 Task: Move the task Memory leaks causing system crashes or slowdowns to the section To-Do in the project ZoomTech and sort the tasks in the project by Assignee in Descending order.
Action: Mouse moved to (60, 449)
Screenshot: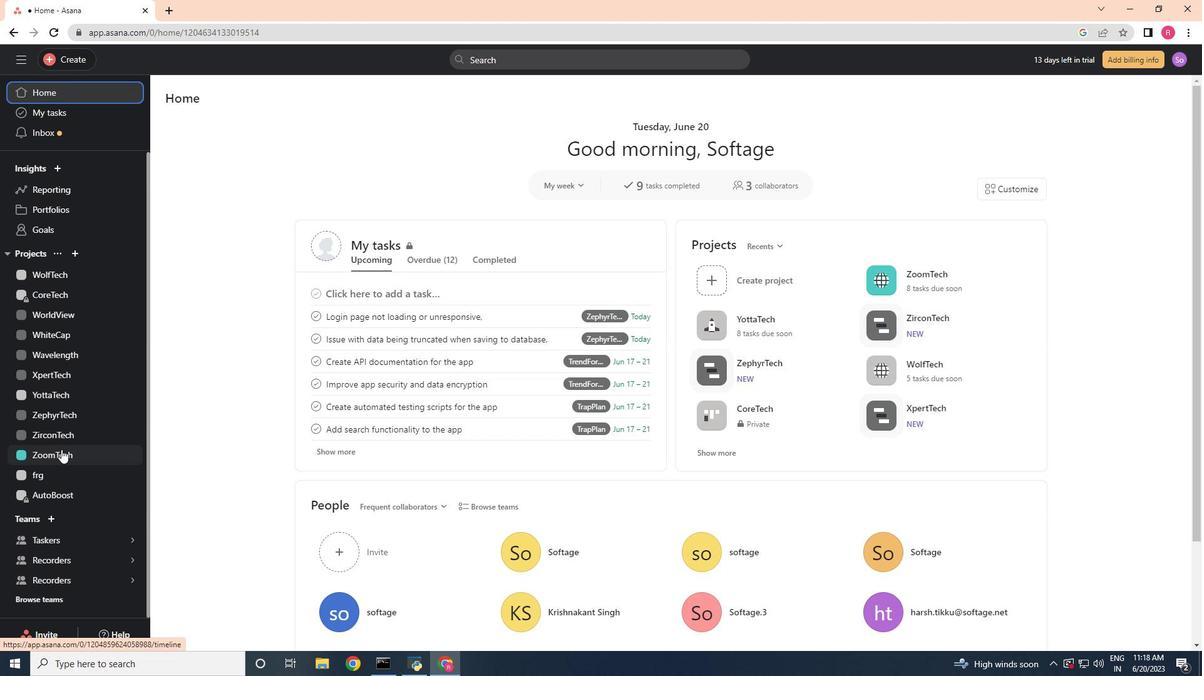 
Action: Mouse pressed left at (60, 449)
Screenshot: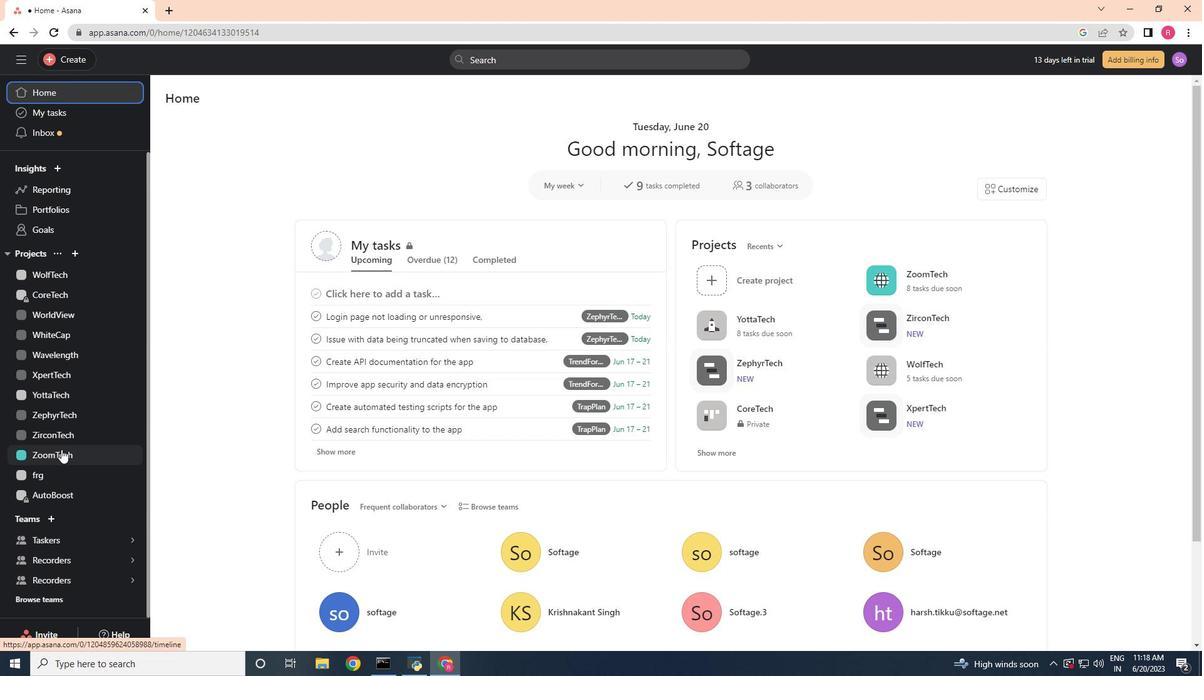 
Action: Mouse moved to (492, 273)
Screenshot: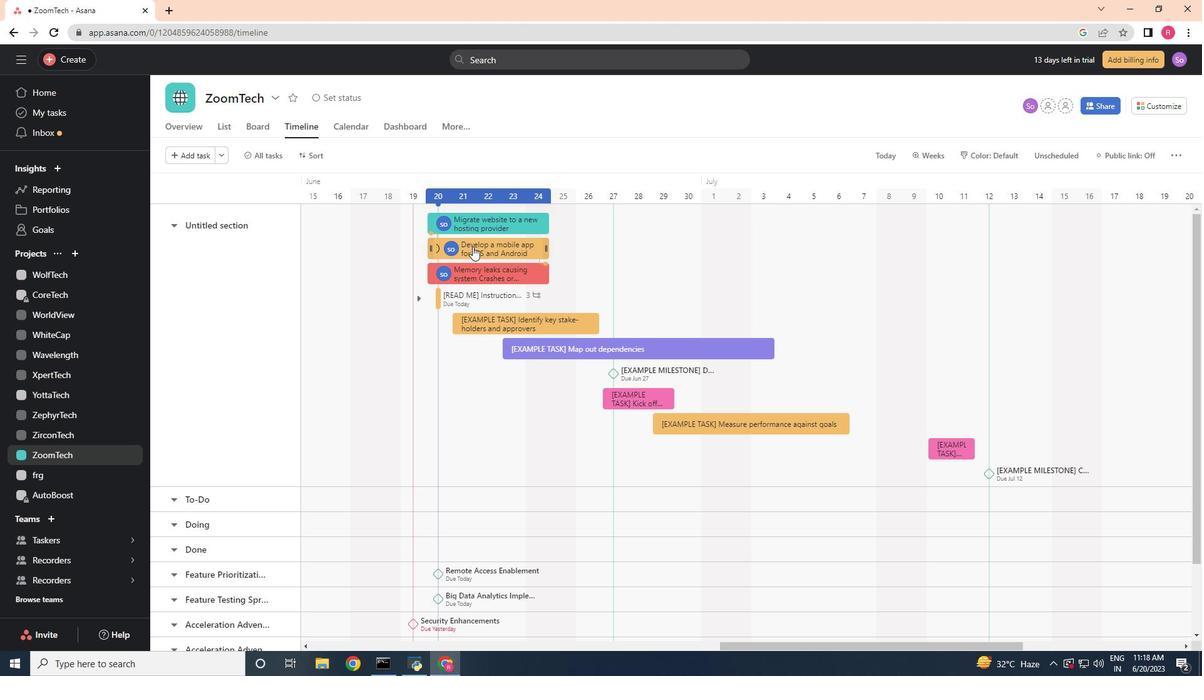 
Action: Mouse pressed left at (492, 273)
Screenshot: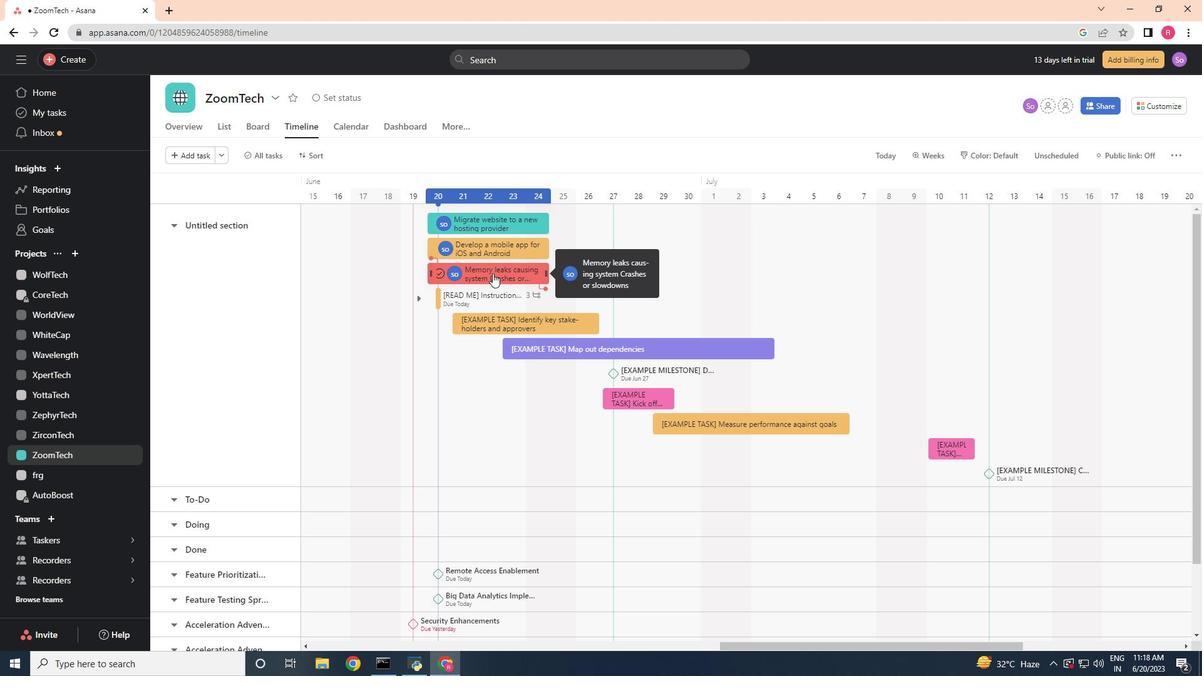 
Action: Mouse moved to (952, 271)
Screenshot: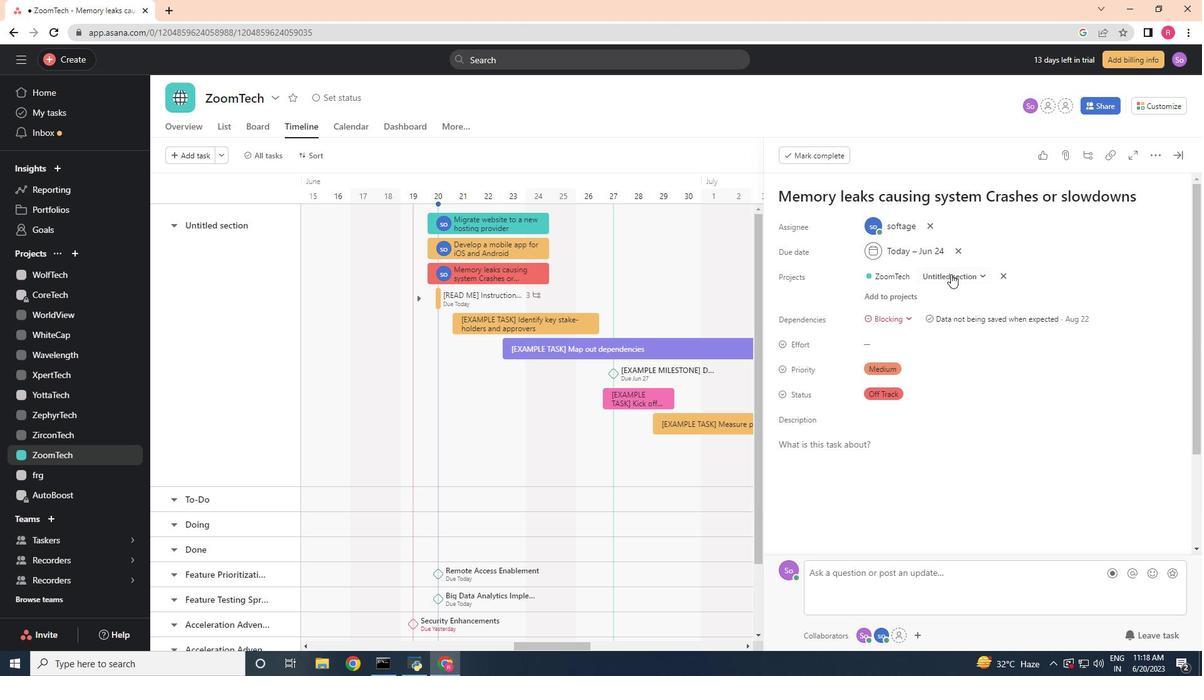 
Action: Mouse pressed left at (952, 271)
Screenshot: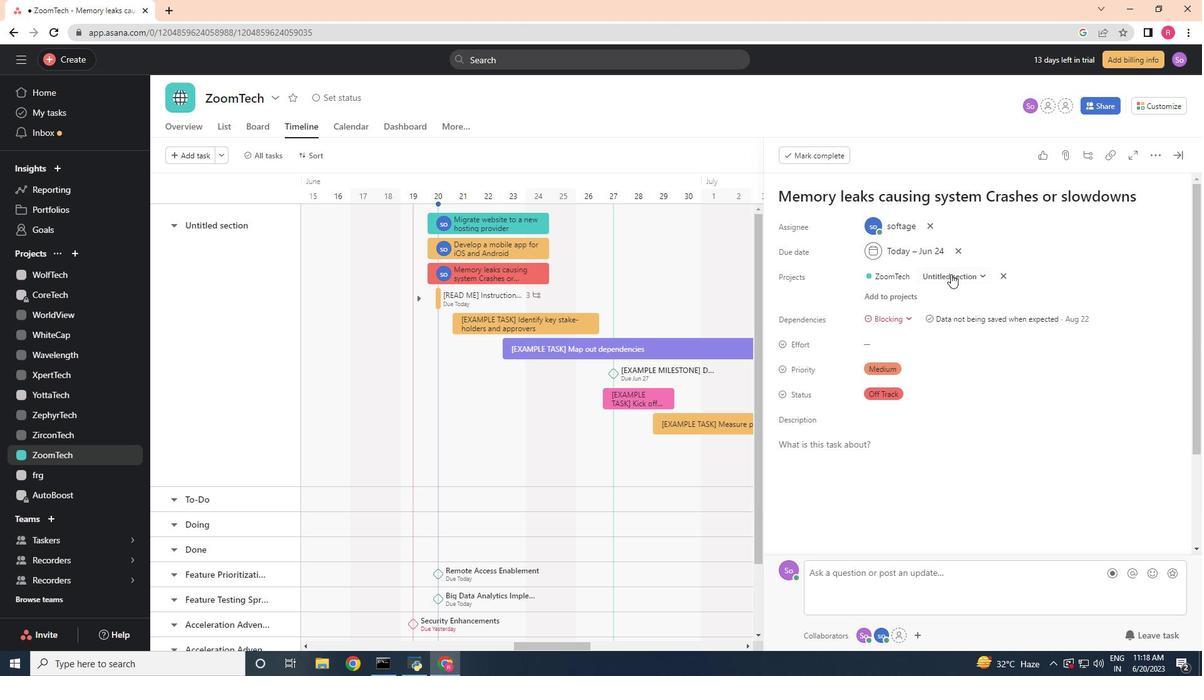 
Action: Mouse moved to (924, 325)
Screenshot: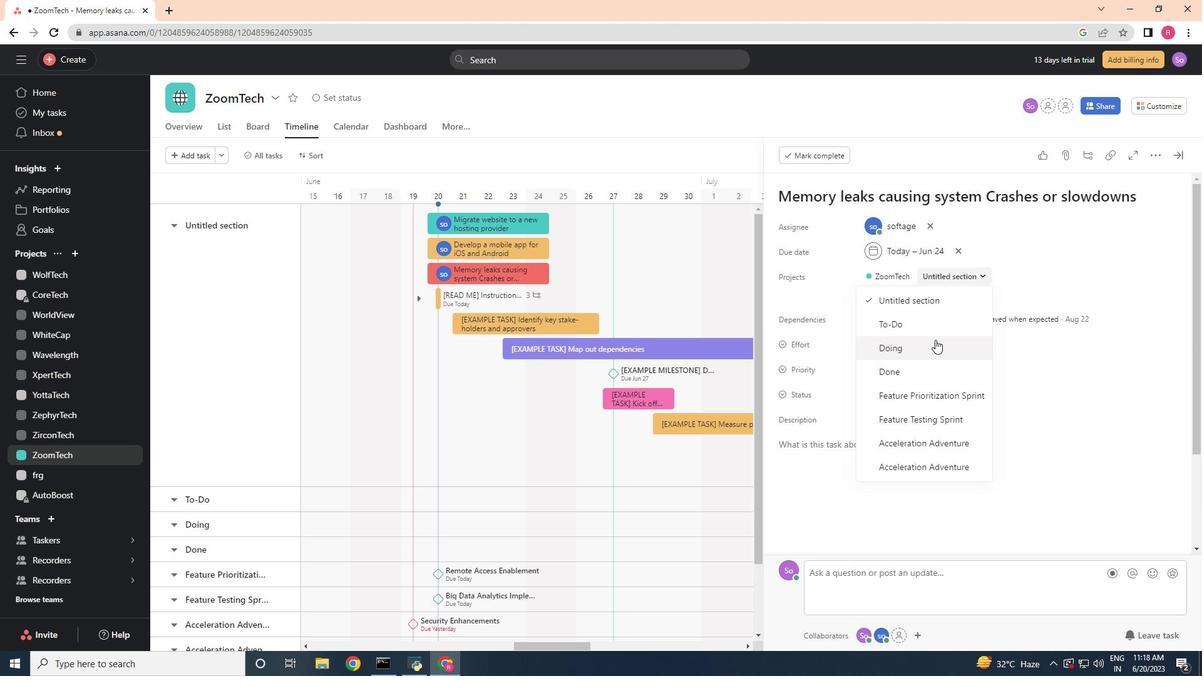 
Action: Mouse pressed left at (924, 325)
Screenshot: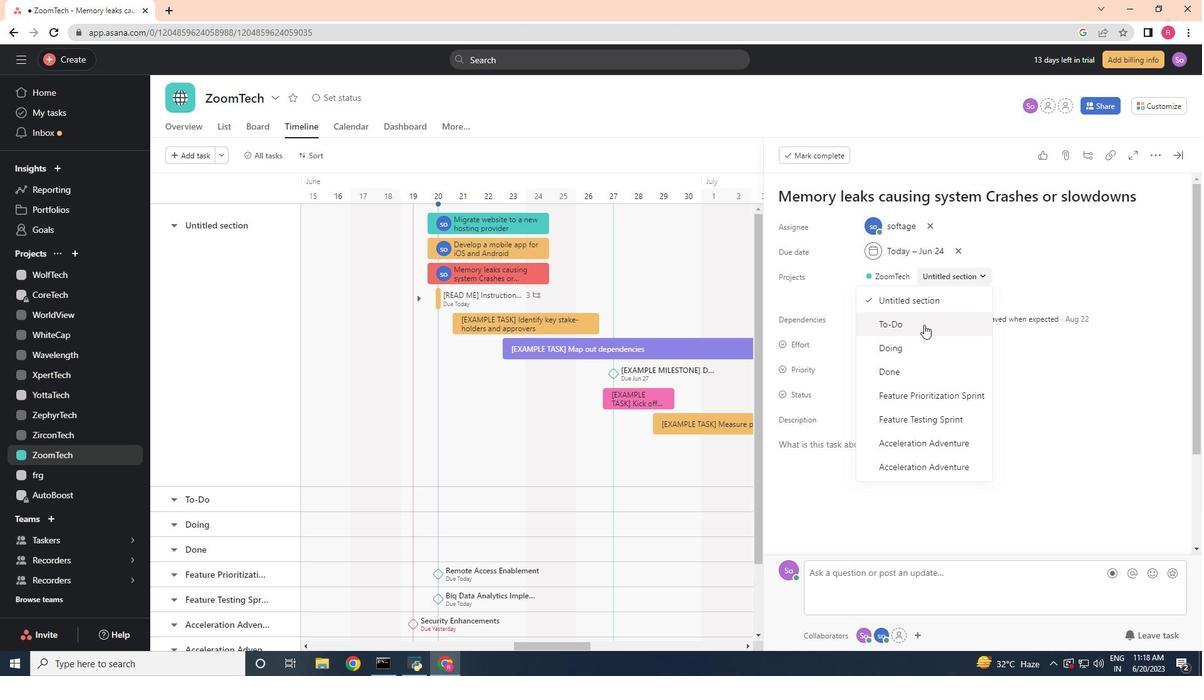 
Action: Mouse moved to (230, 127)
Screenshot: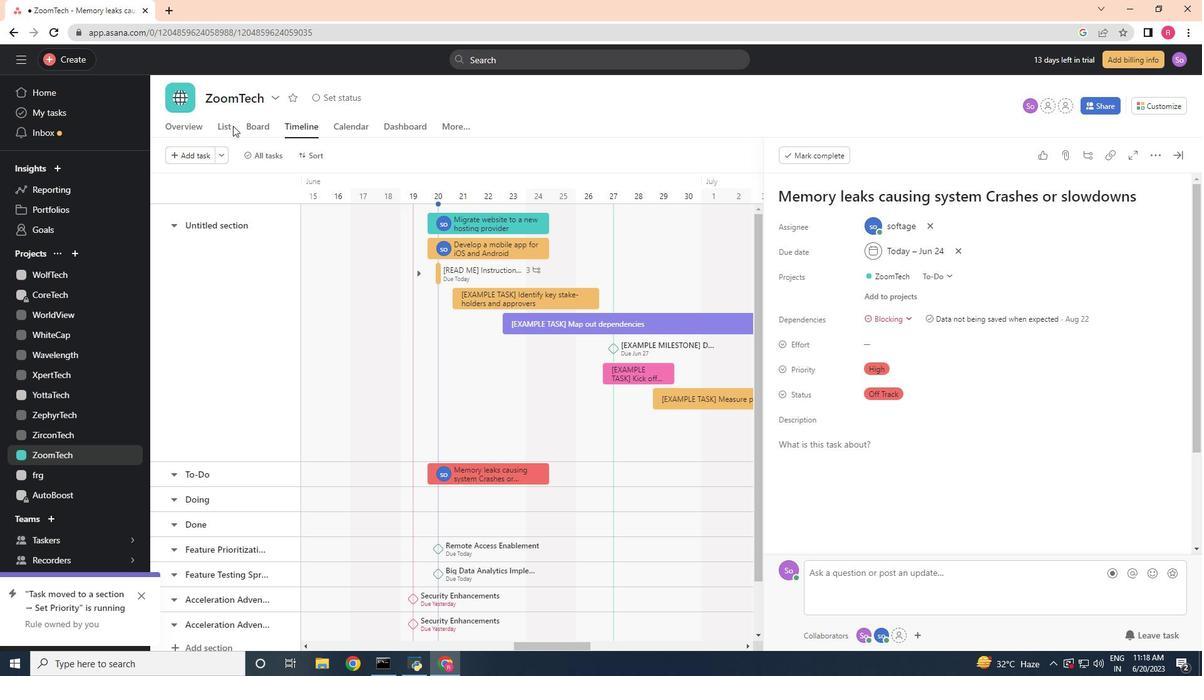 
Action: Mouse pressed left at (230, 127)
Screenshot: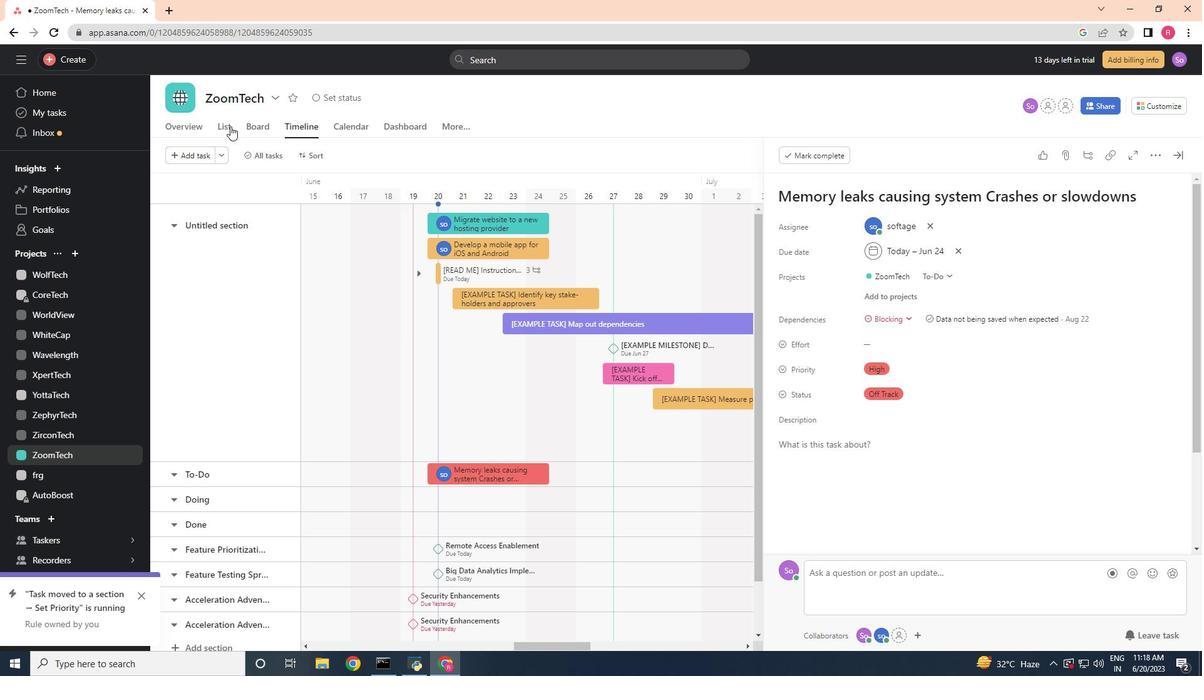 
Action: Mouse moved to (298, 156)
Screenshot: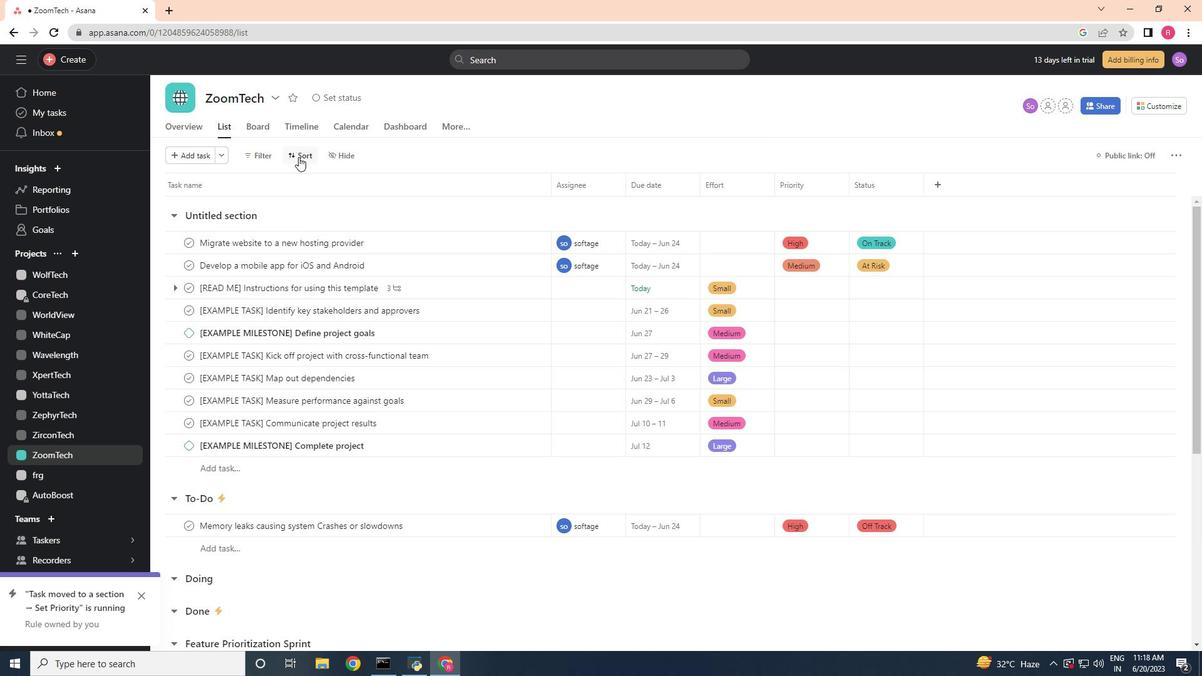 
Action: Mouse pressed left at (298, 156)
Screenshot: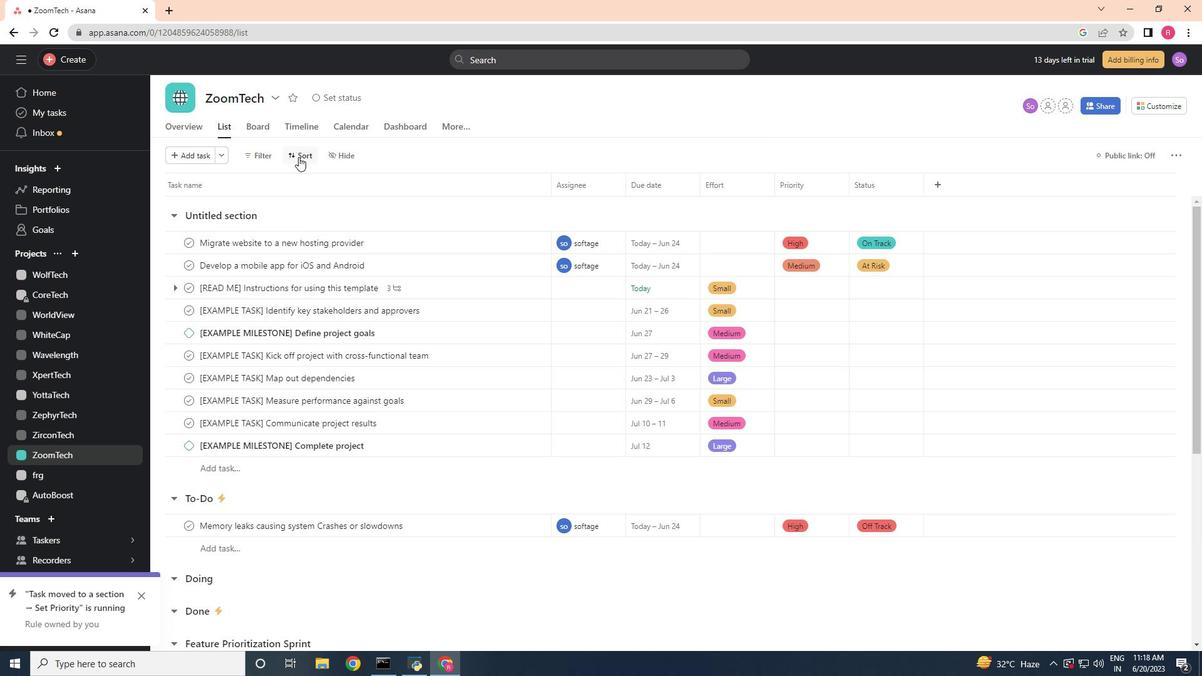 
Action: Mouse moved to (336, 259)
Screenshot: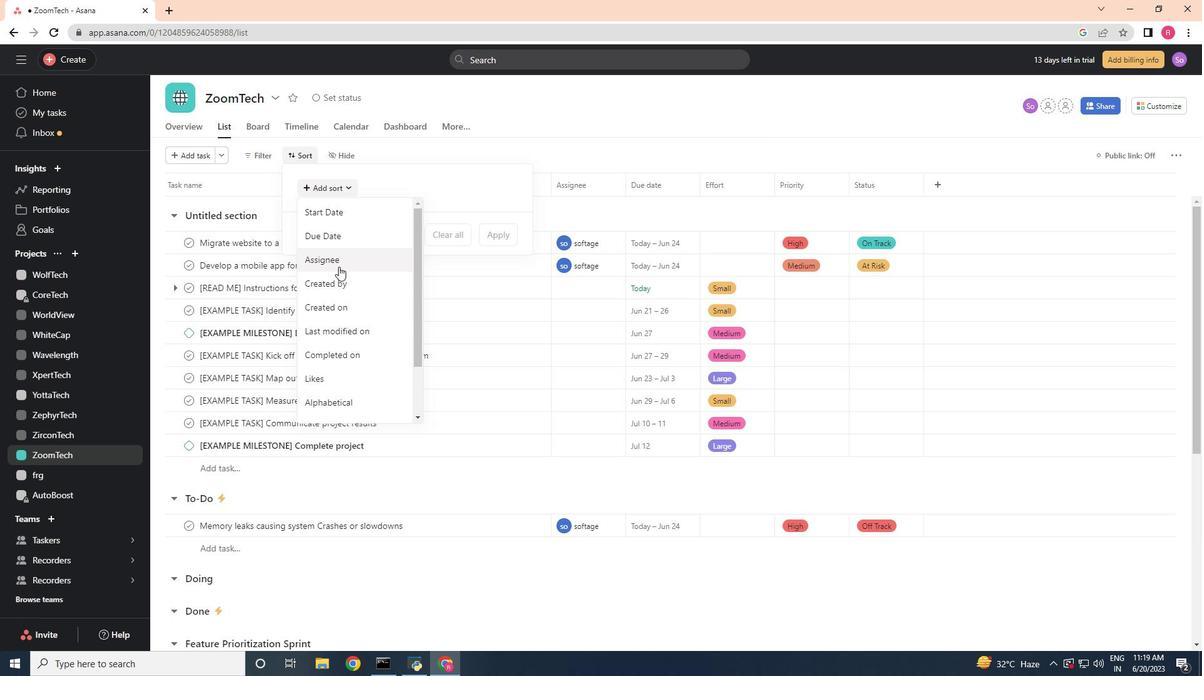 
Action: Mouse pressed left at (336, 259)
Screenshot: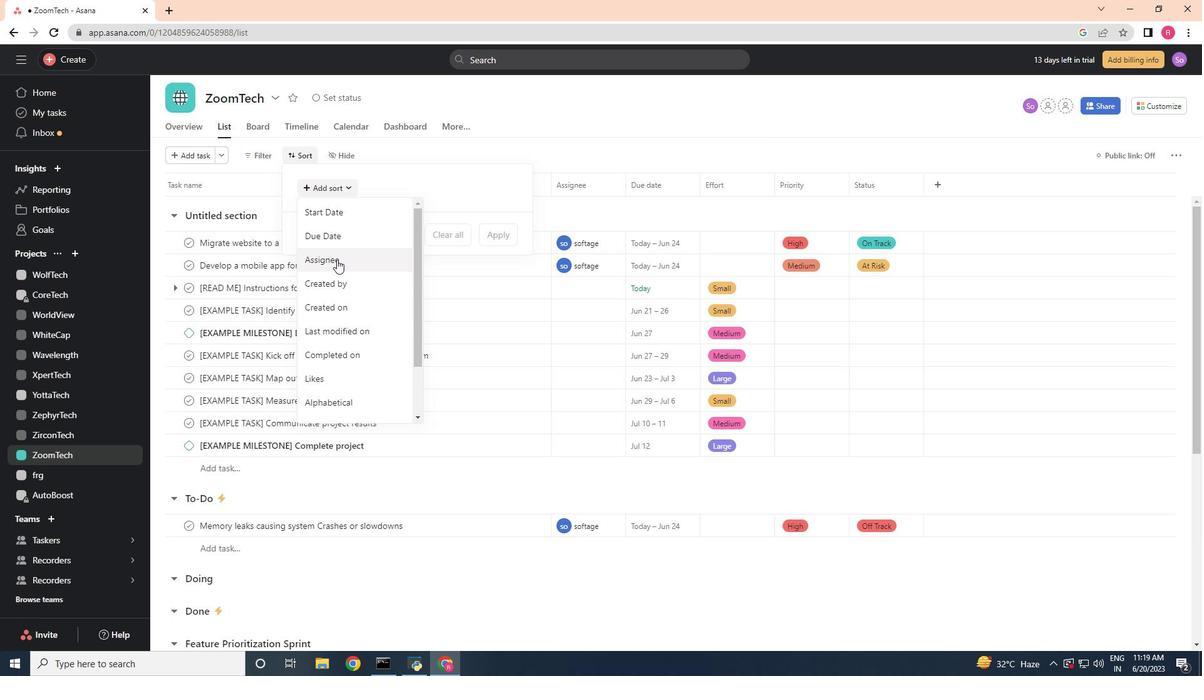 
Action: Mouse moved to (359, 205)
Screenshot: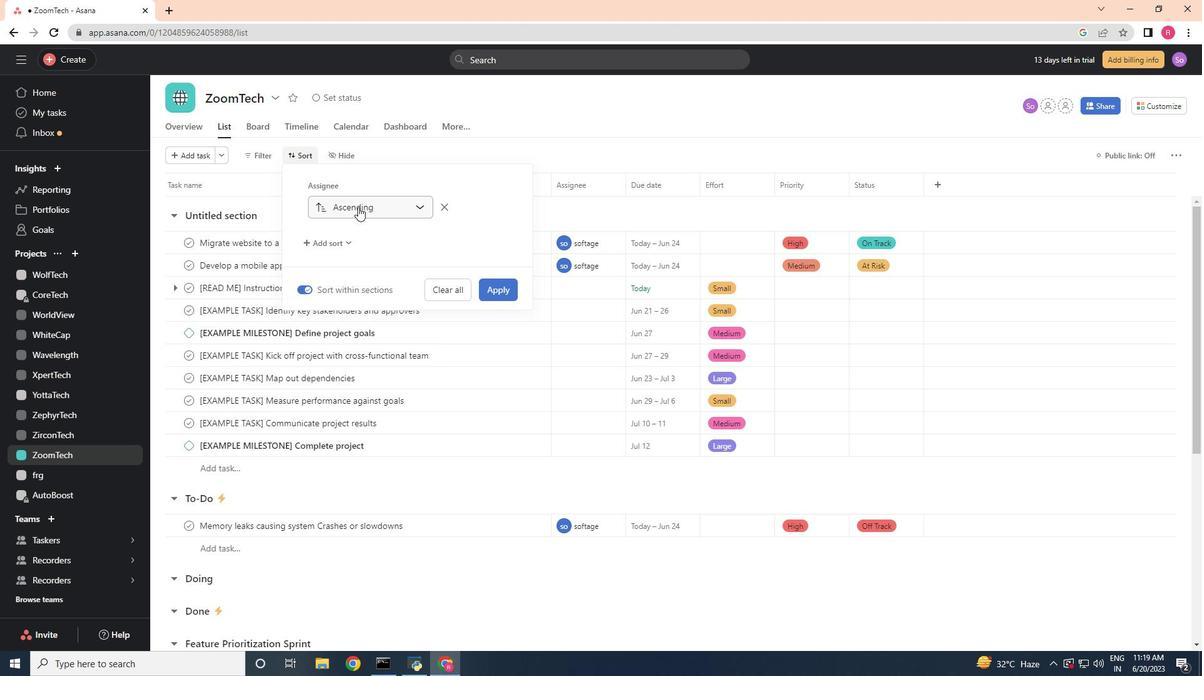 
Action: Mouse pressed left at (359, 205)
Screenshot: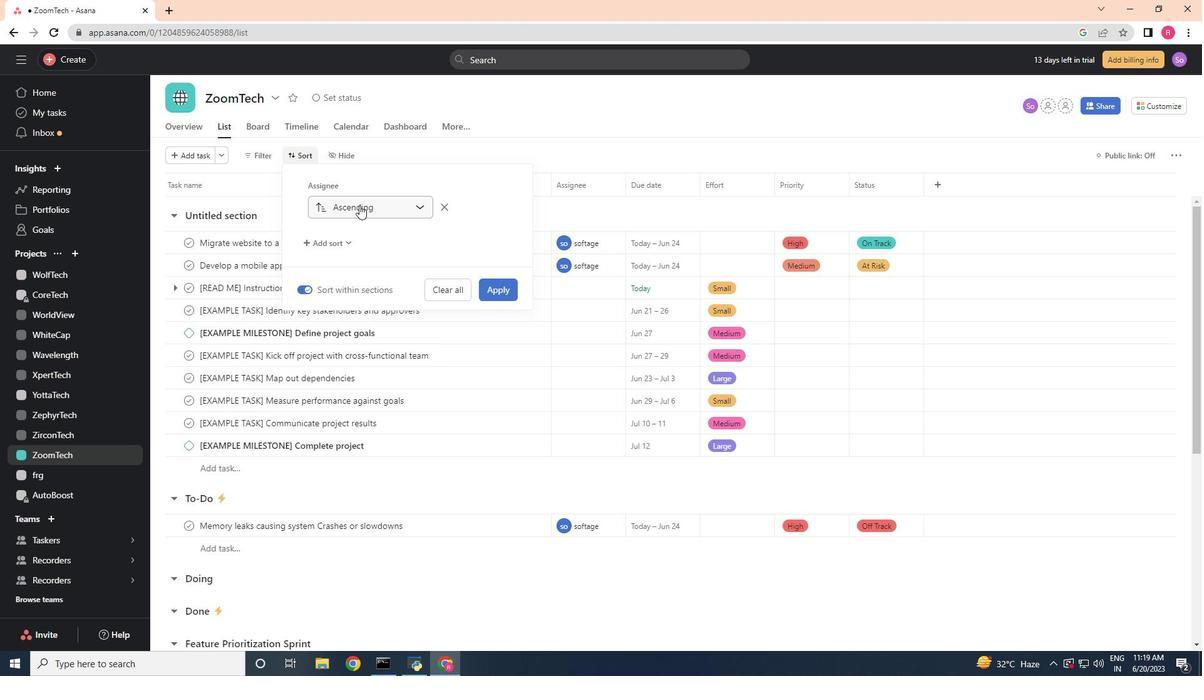 
Action: Mouse moved to (362, 259)
Screenshot: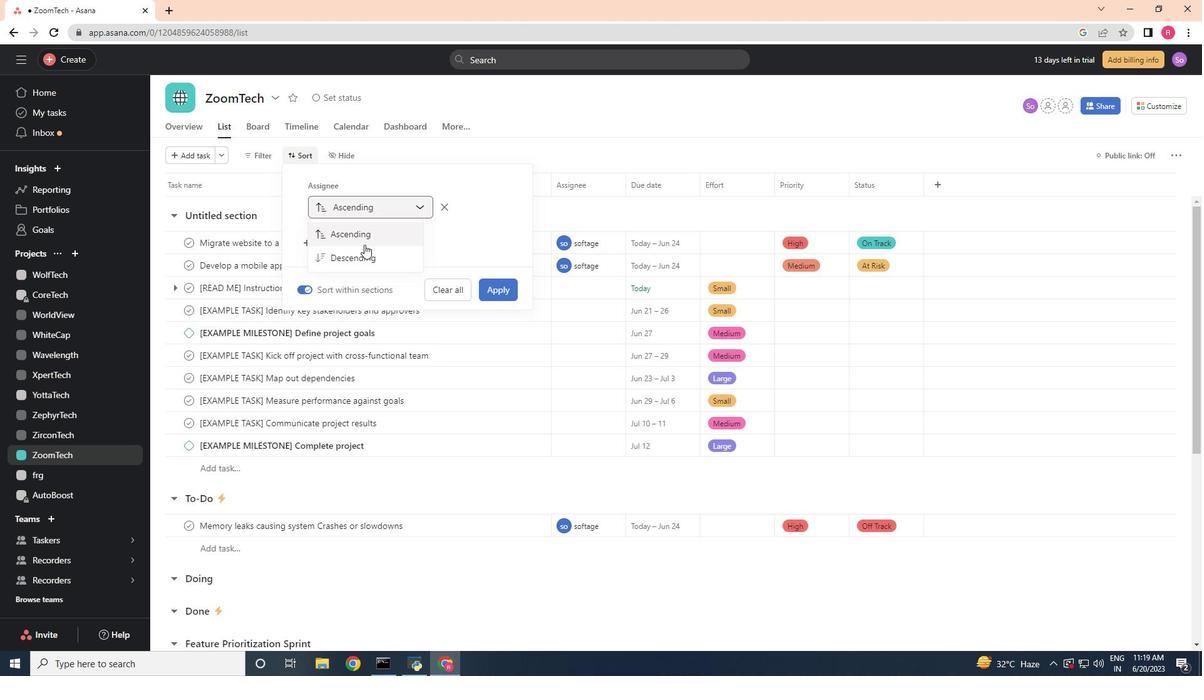
Action: Mouse pressed left at (362, 259)
Screenshot: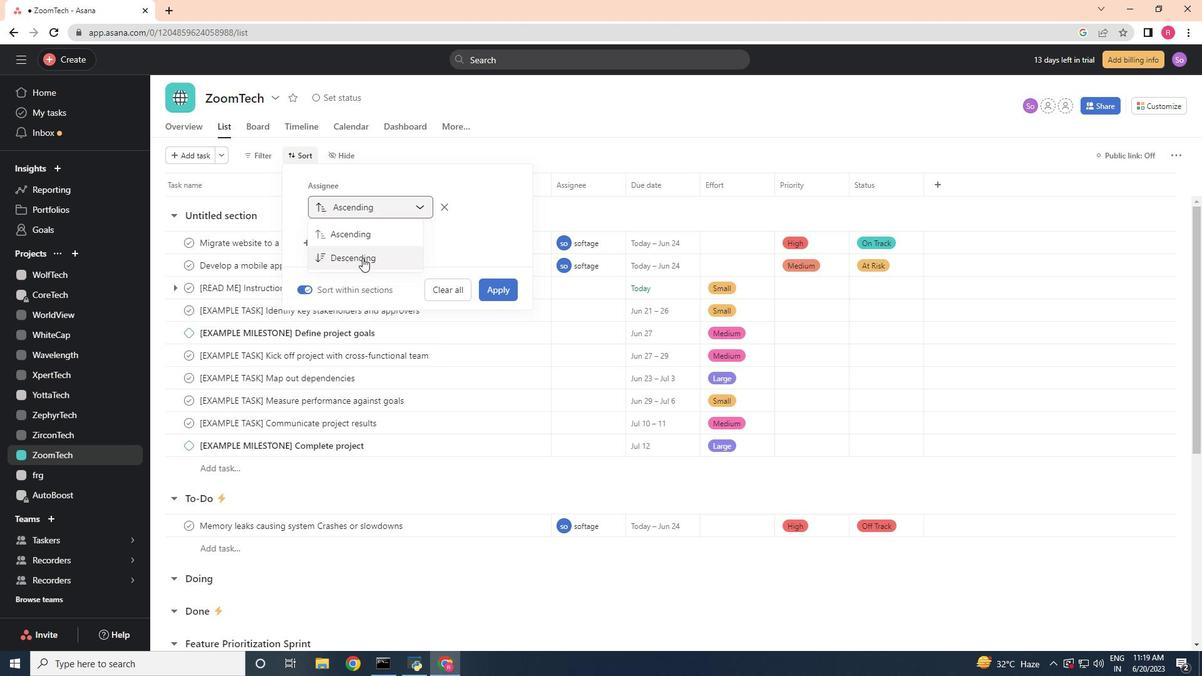 
Action: Mouse moved to (509, 292)
Screenshot: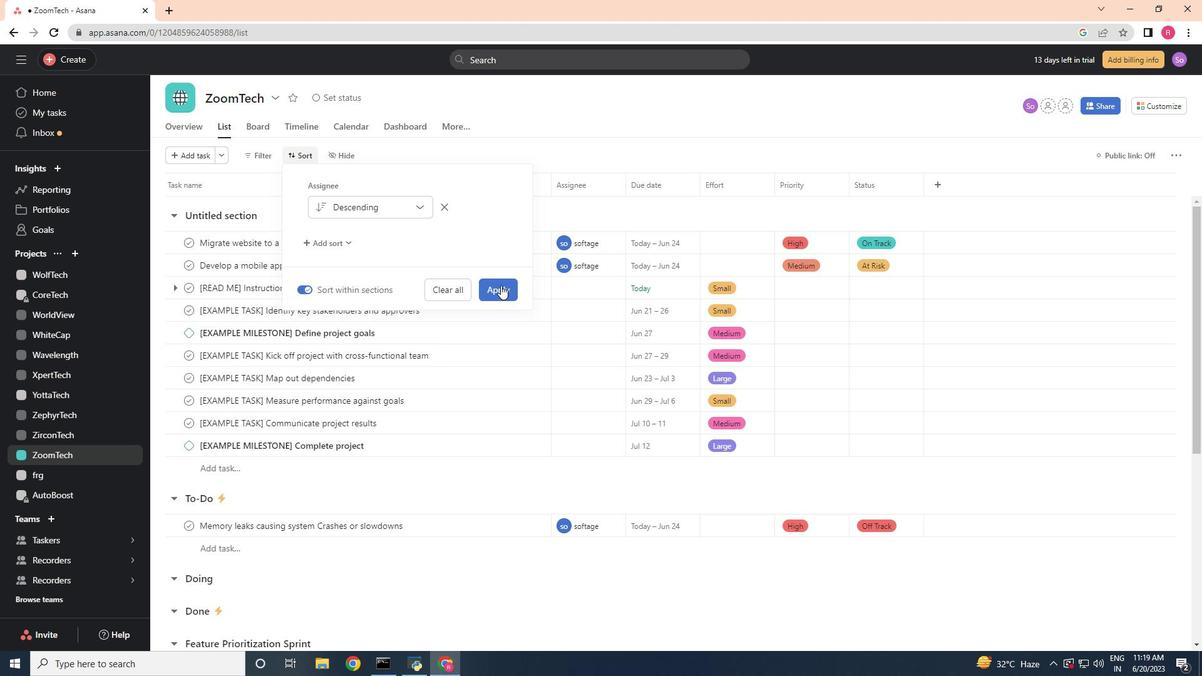 
Action: Mouse pressed left at (509, 292)
Screenshot: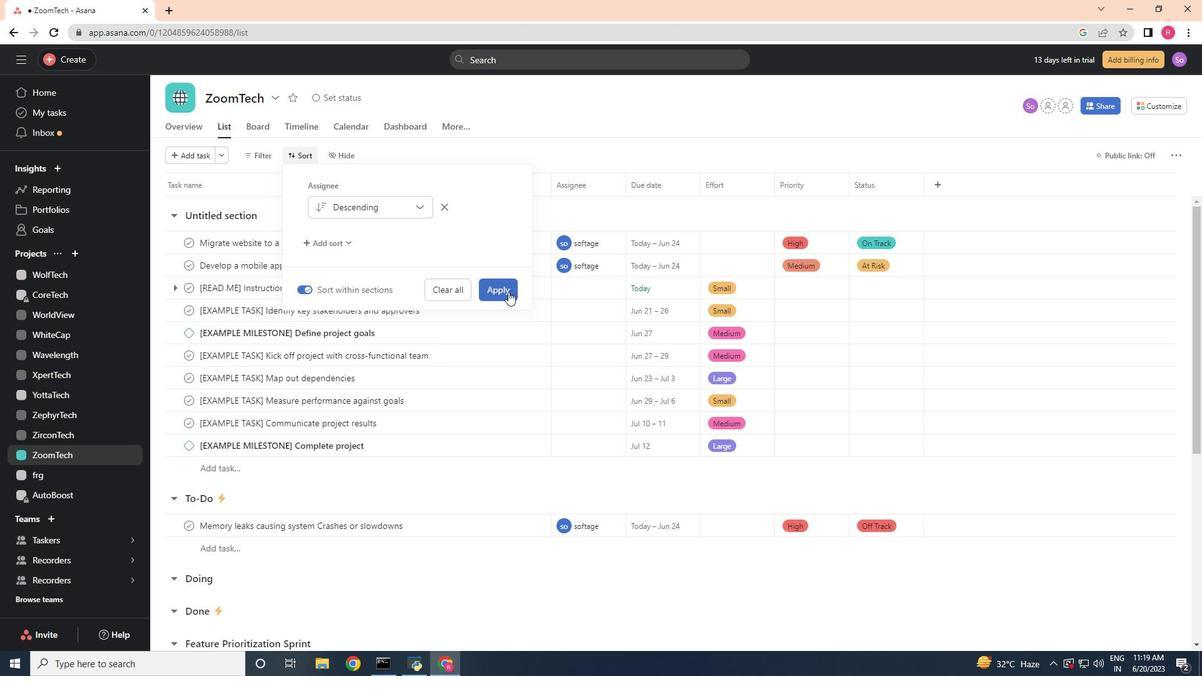 
